 Task: Add Flybird Blood Orange Margarita to the cart.
Action: Mouse moved to (1044, 347)
Screenshot: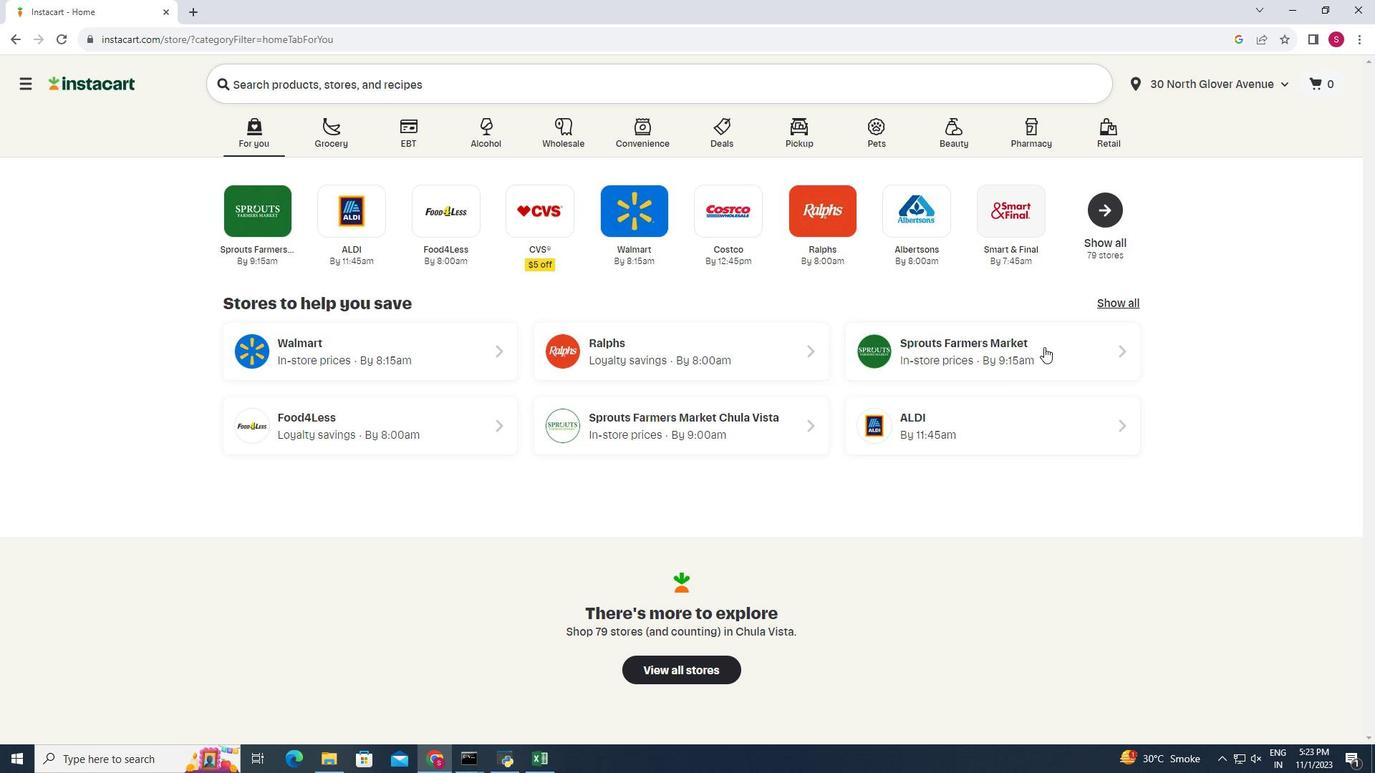 
Action: Mouse pressed left at (1044, 347)
Screenshot: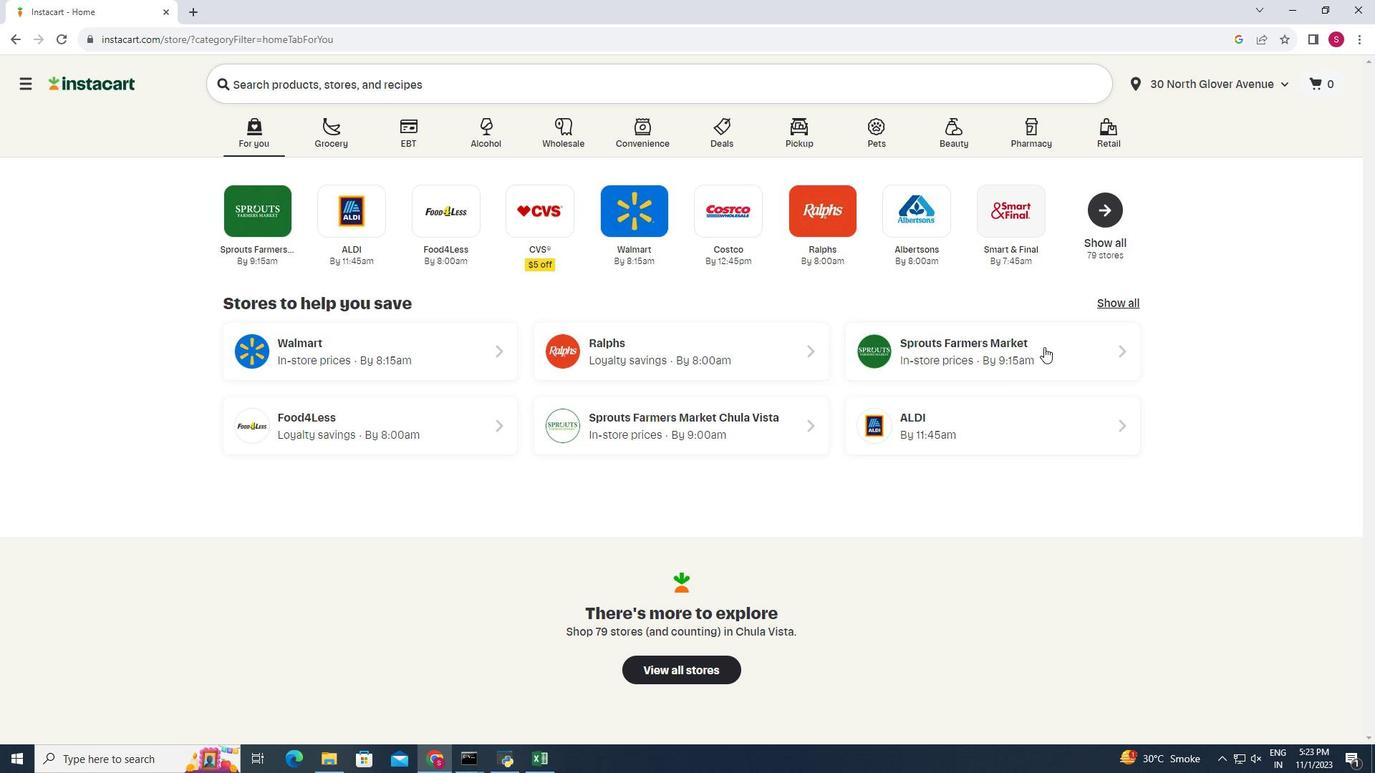 
Action: Mouse moved to (35, 702)
Screenshot: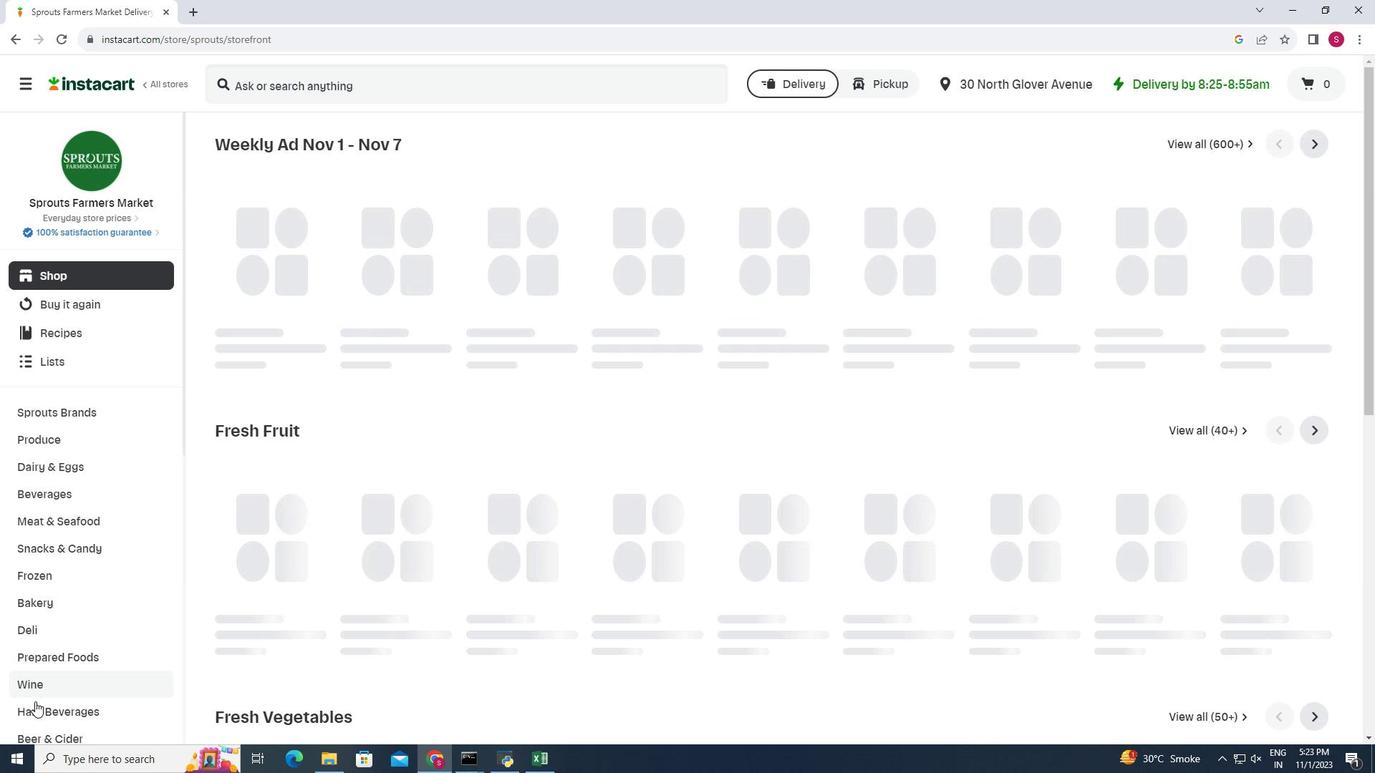 
Action: Mouse pressed left at (35, 702)
Screenshot: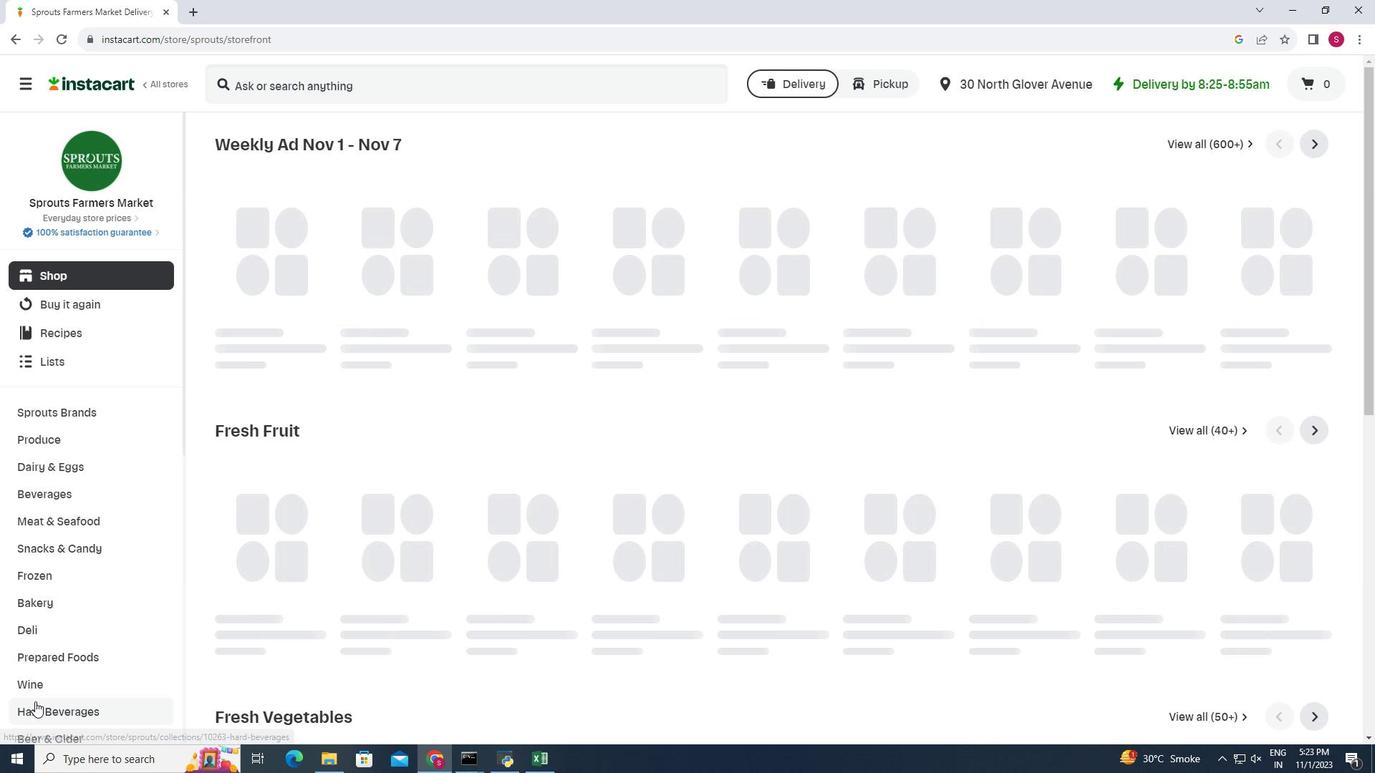 
Action: Mouse moved to (565, 181)
Screenshot: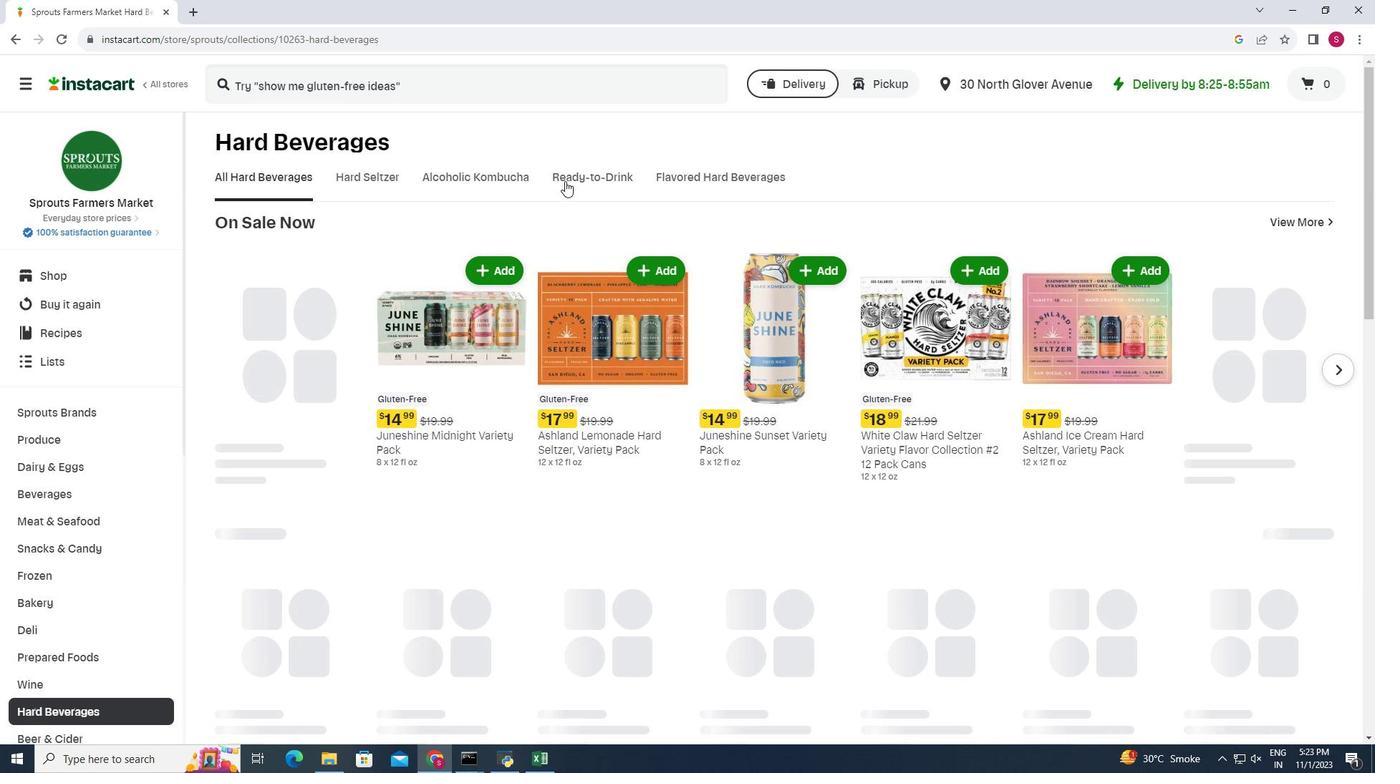 
Action: Mouse pressed left at (565, 181)
Screenshot: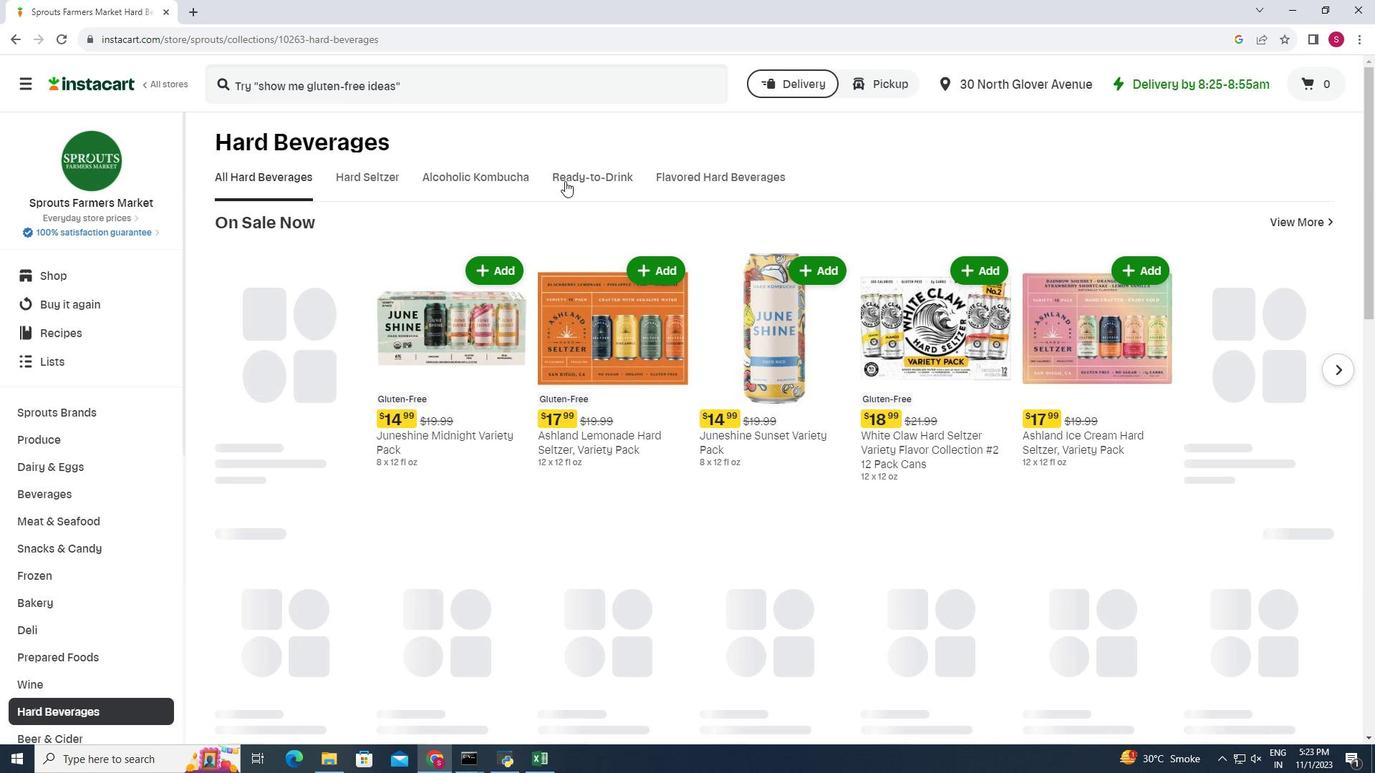 
Action: Mouse moved to (519, 248)
Screenshot: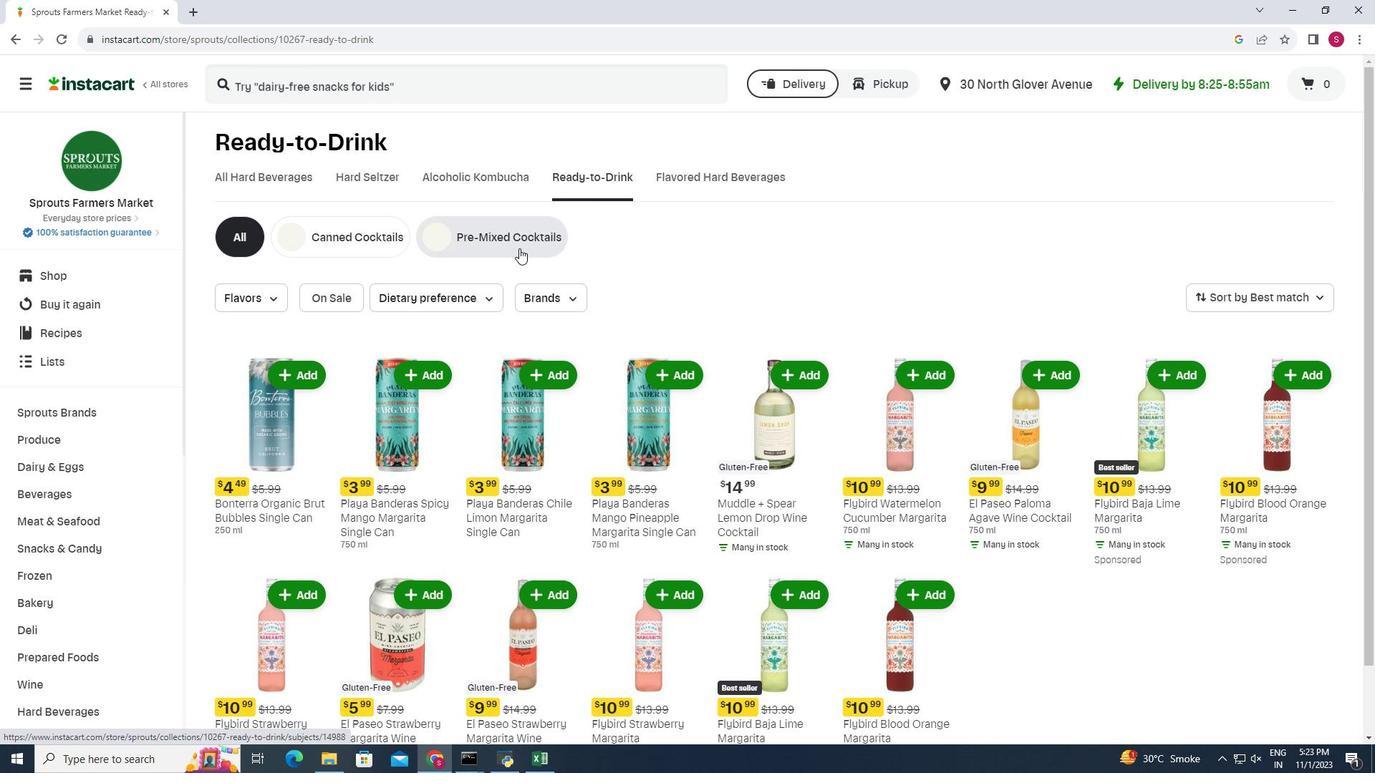 
Action: Mouse pressed left at (519, 248)
Screenshot: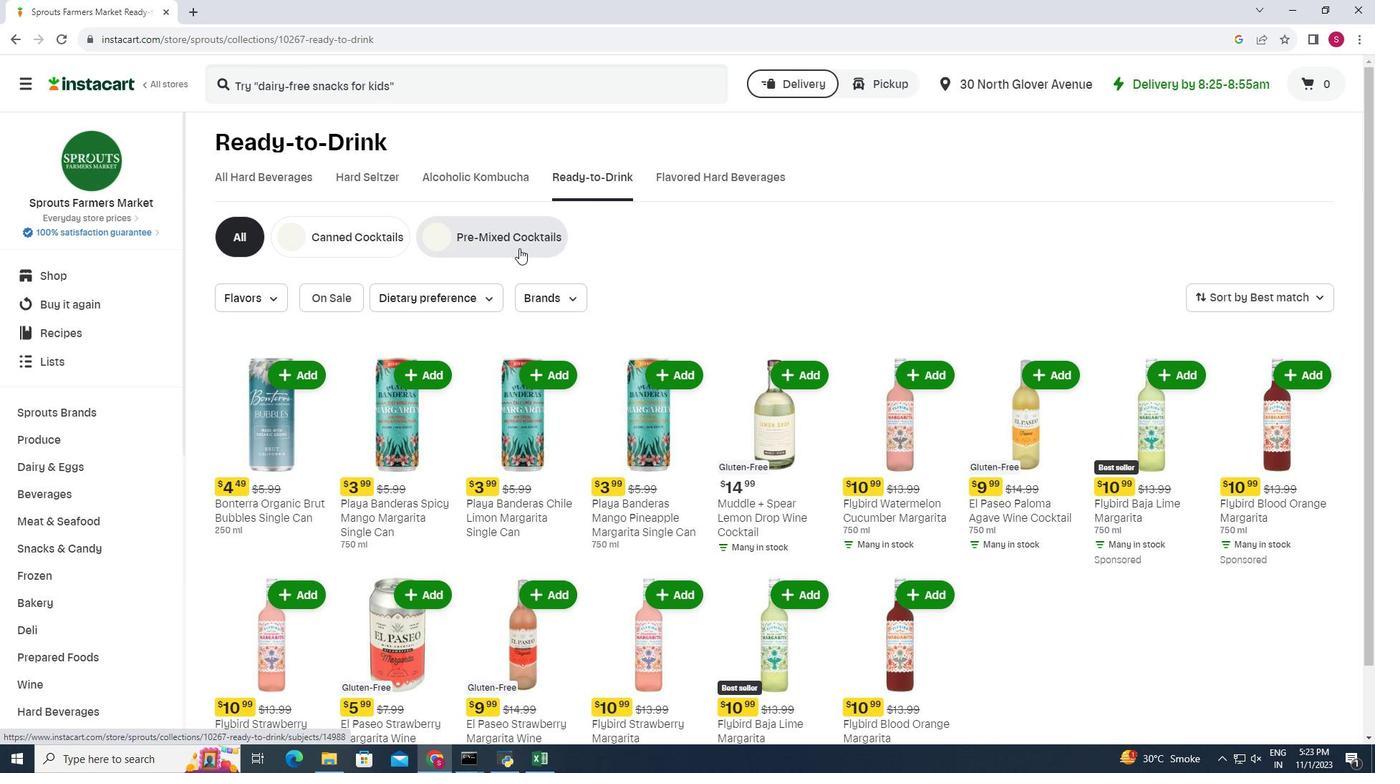 
Action: Mouse moved to (794, 544)
Screenshot: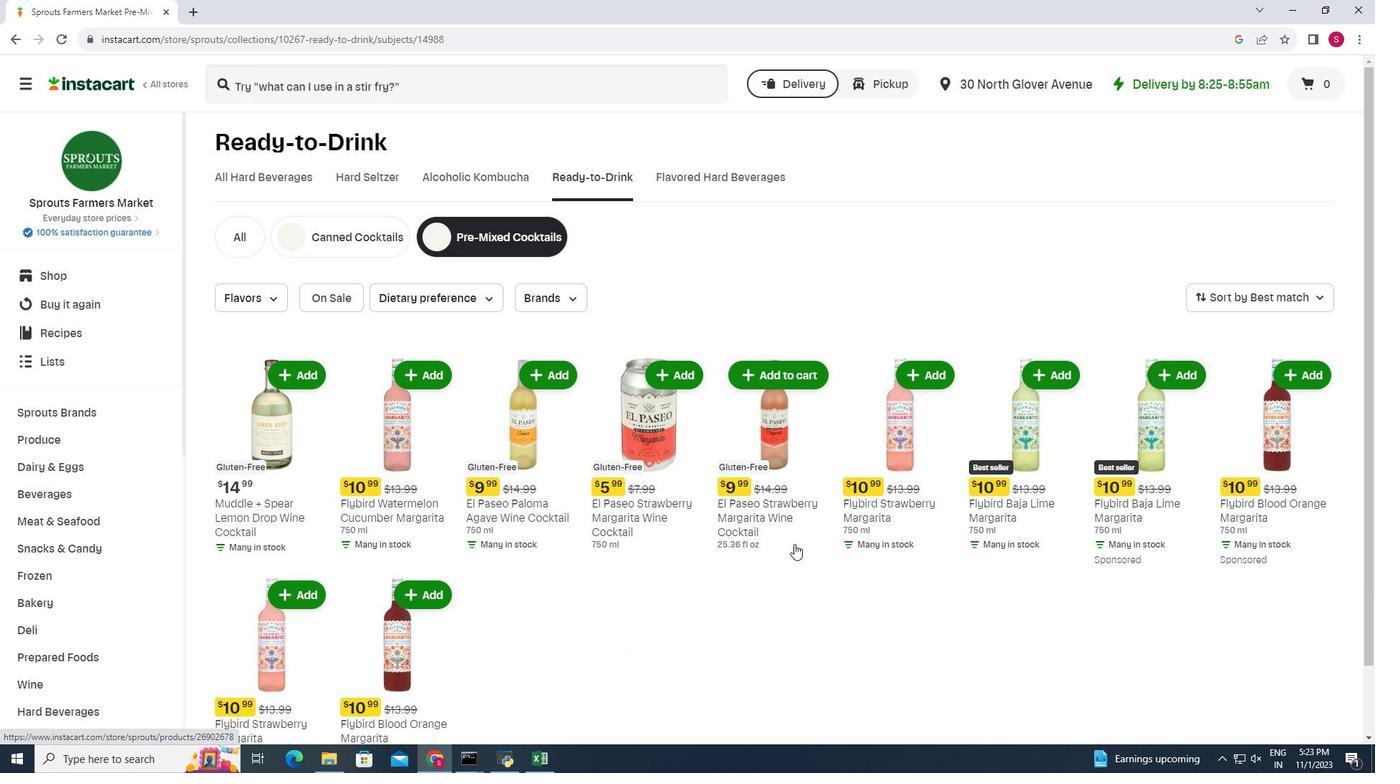 
Action: Mouse scrolled (794, 543) with delta (0, 0)
Screenshot: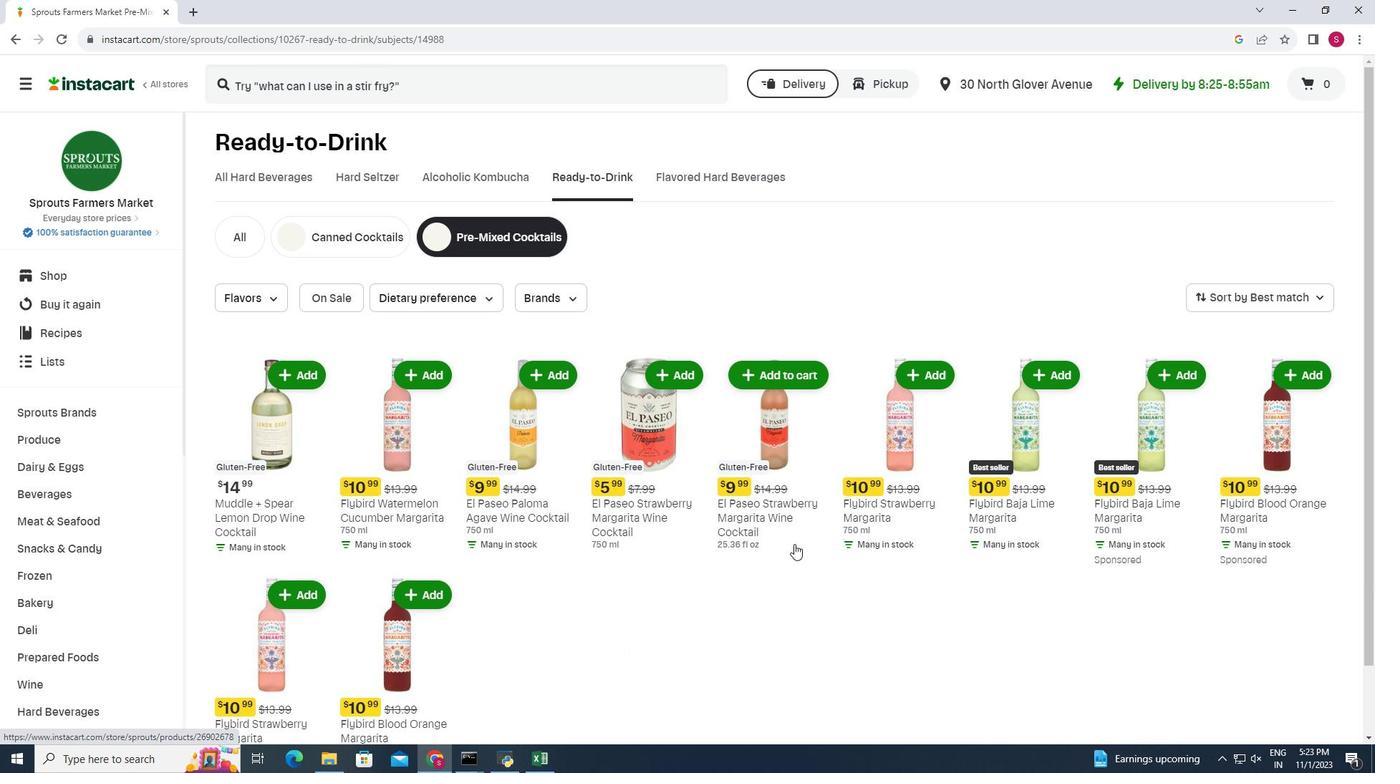 
Action: Mouse moved to (417, 522)
Screenshot: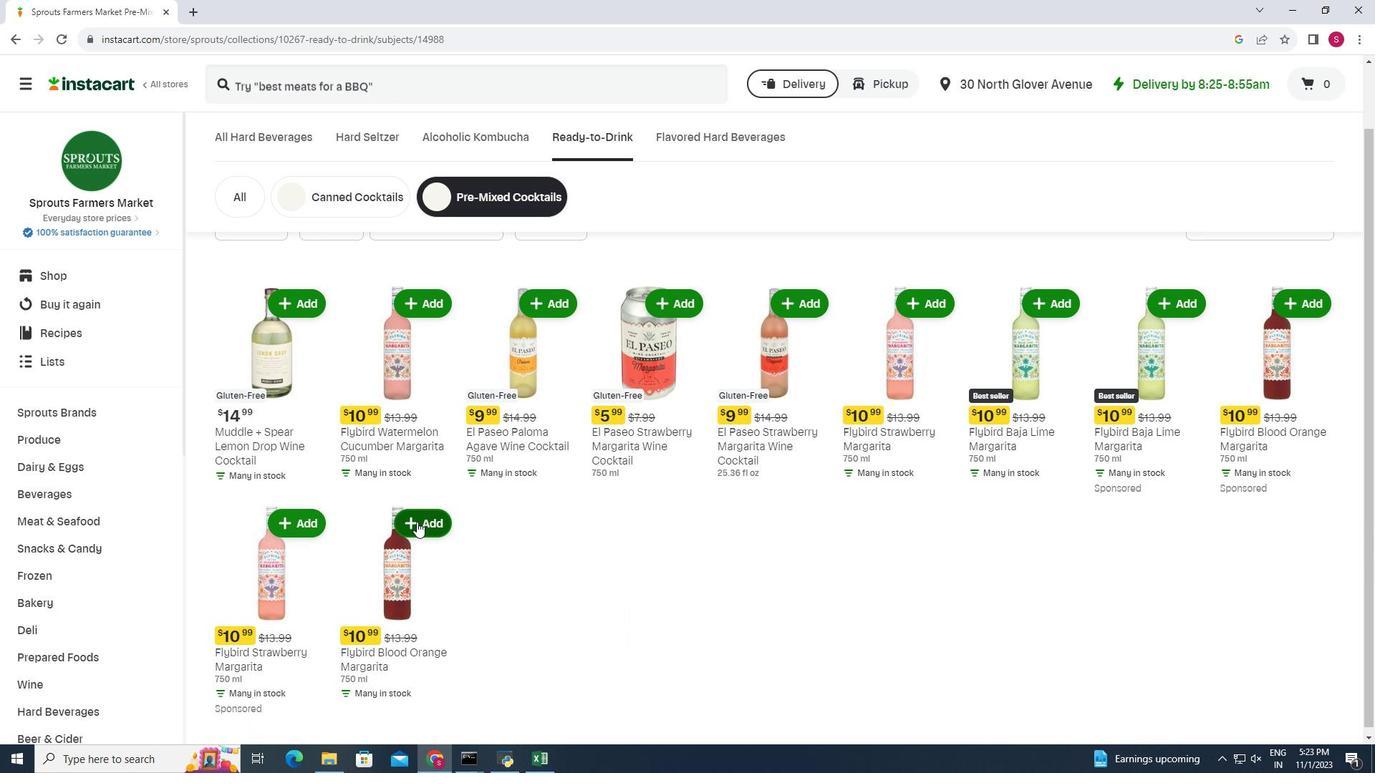 
Action: Mouse pressed left at (417, 522)
Screenshot: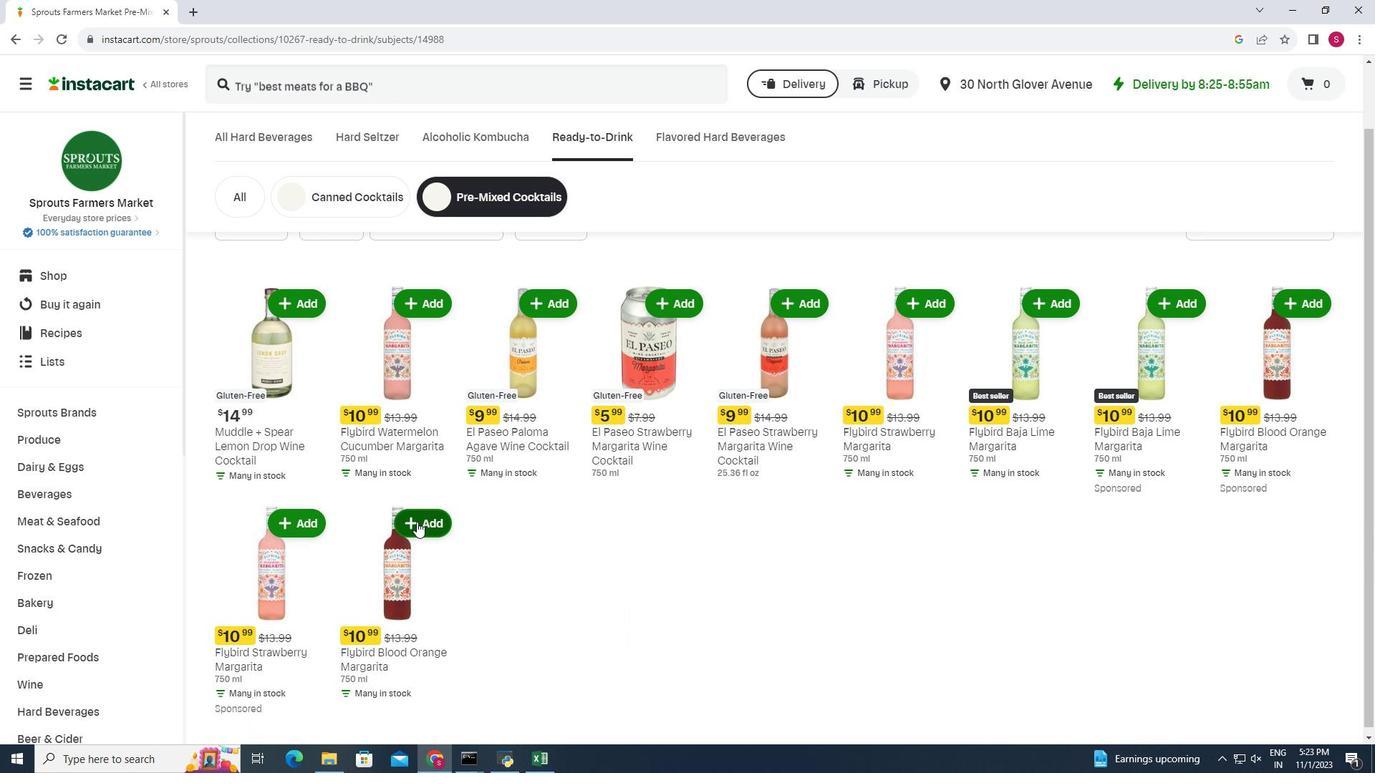 
Action: Mouse moved to (511, 543)
Screenshot: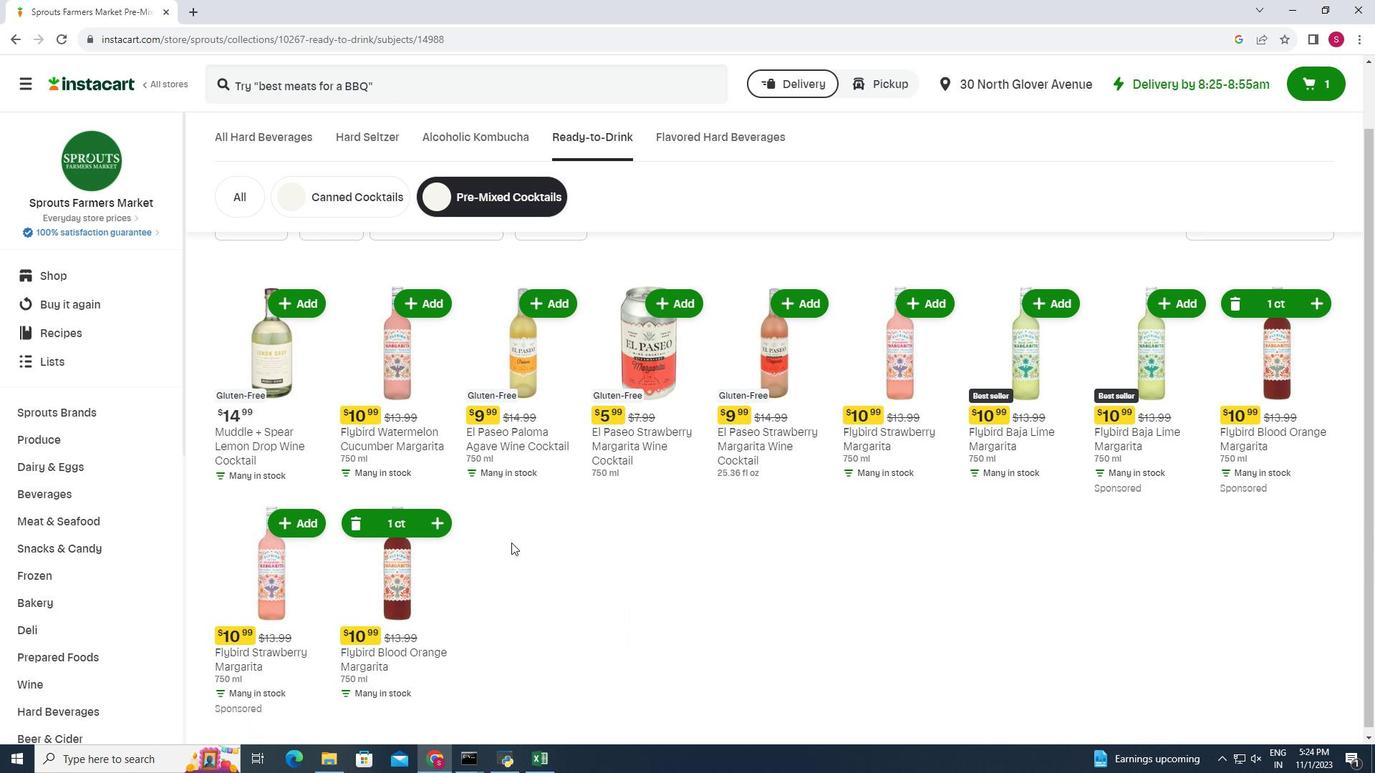 
